 Task: Add La Tortilla Factory Yellow Corn Homestyle to the cart.
Action: Mouse moved to (21, 79)
Screenshot: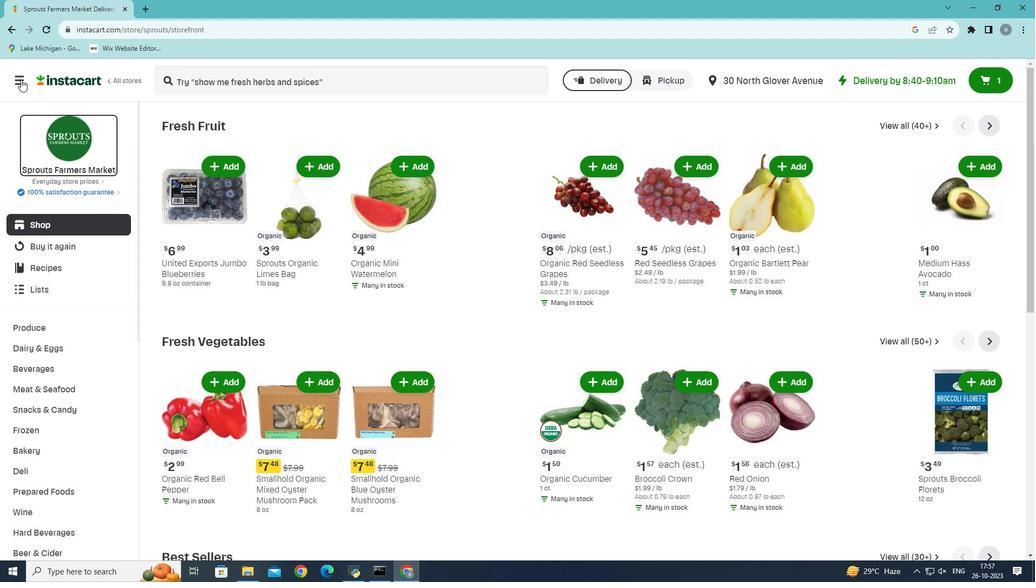
Action: Mouse pressed left at (21, 79)
Screenshot: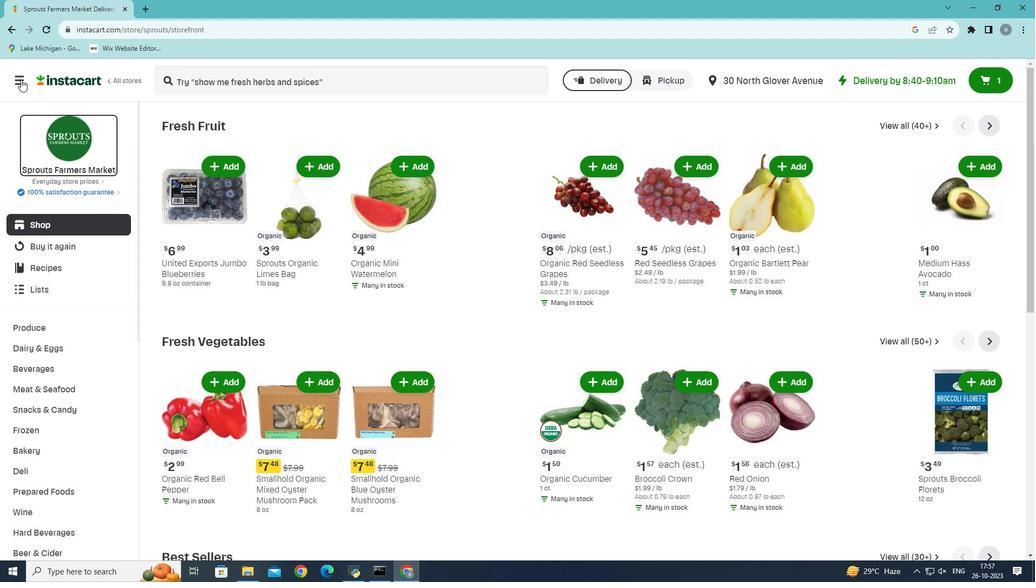 
Action: Mouse moved to (78, 317)
Screenshot: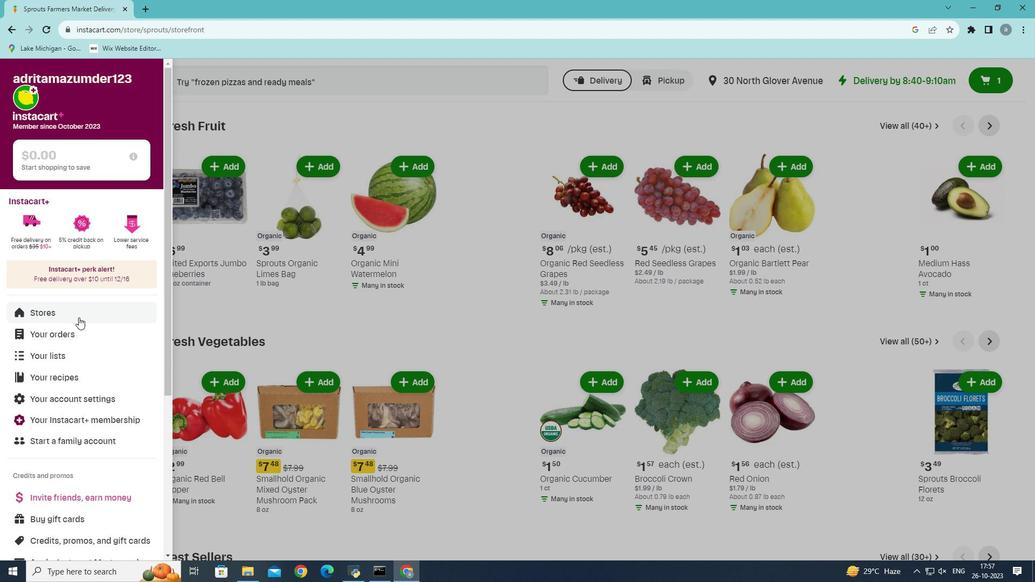 
Action: Mouse pressed left at (78, 317)
Screenshot: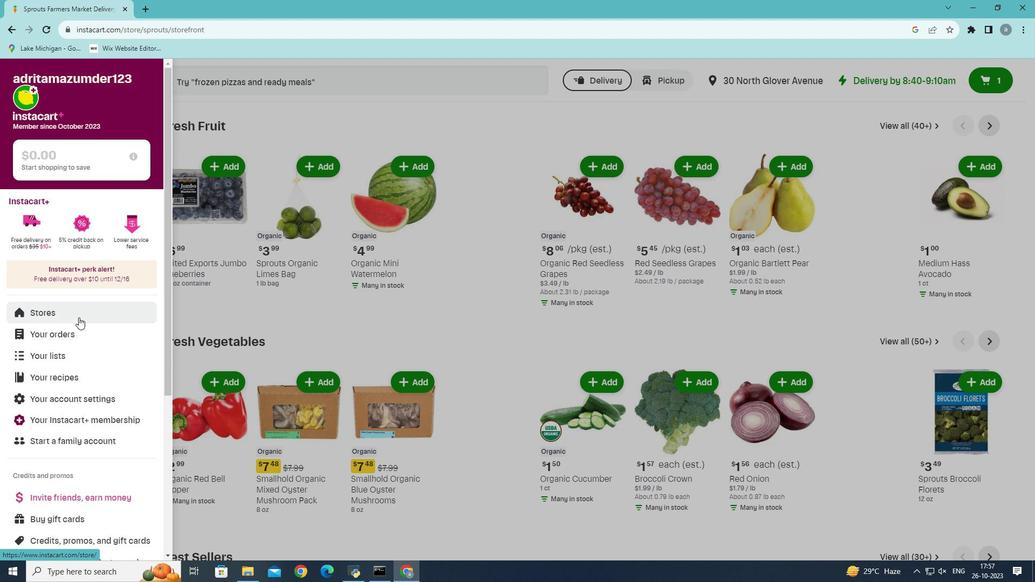 
Action: Mouse moved to (243, 116)
Screenshot: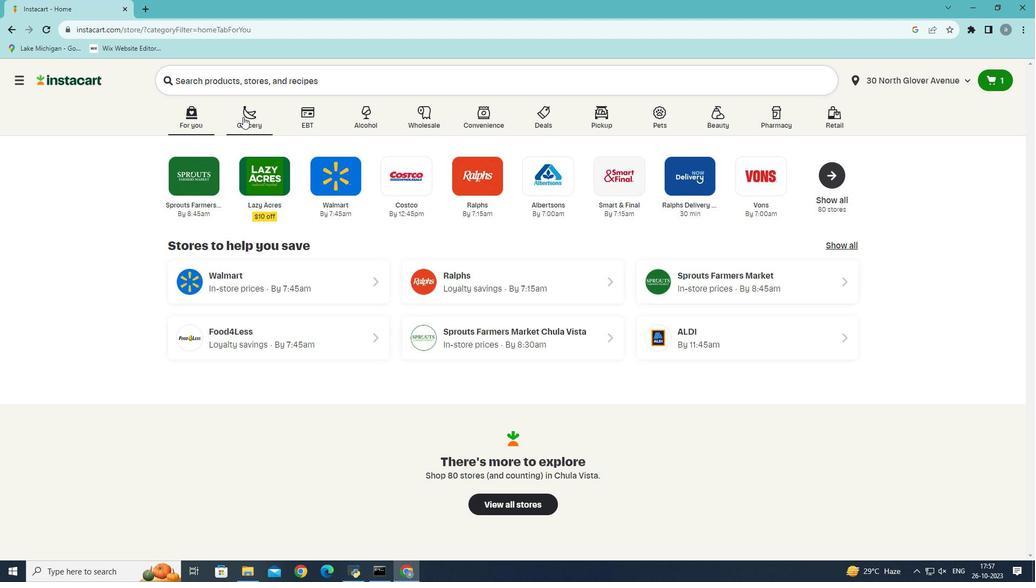 
Action: Mouse pressed left at (243, 116)
Screenshot: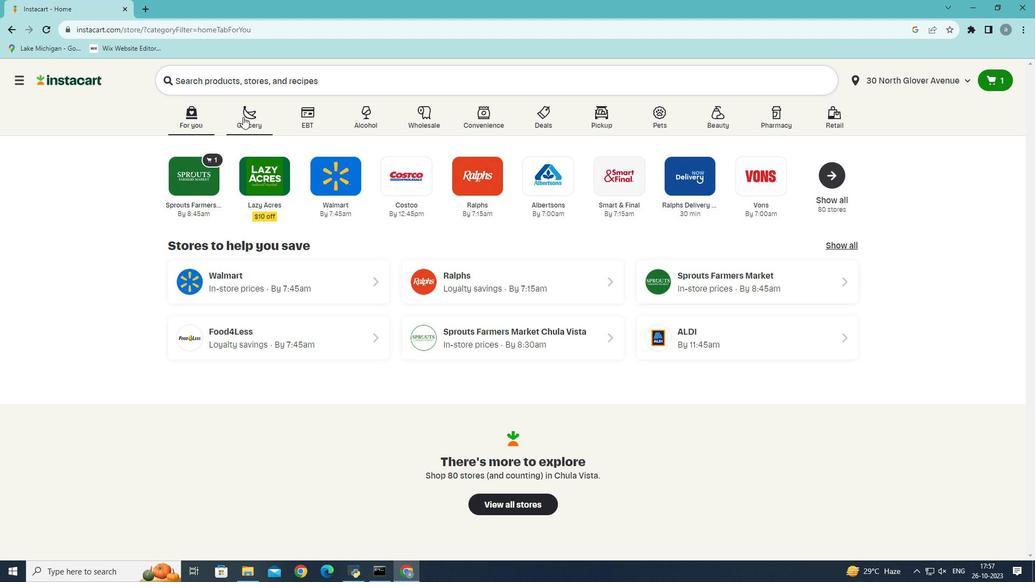 
Action: Mouse moved to (214, 314)
Screenshot: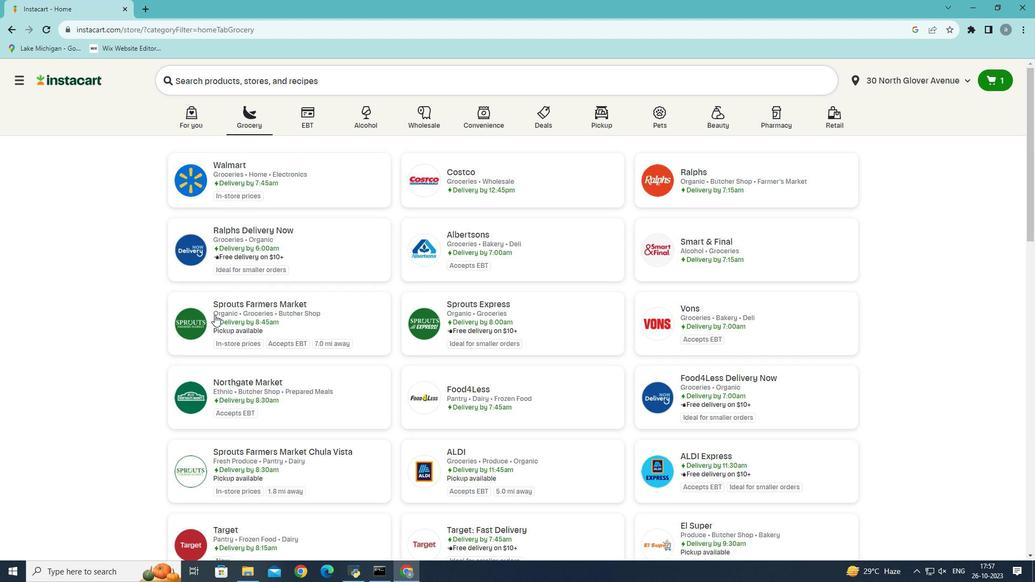 
Action: Mouse pressed left at (214, 314)
Screenshot: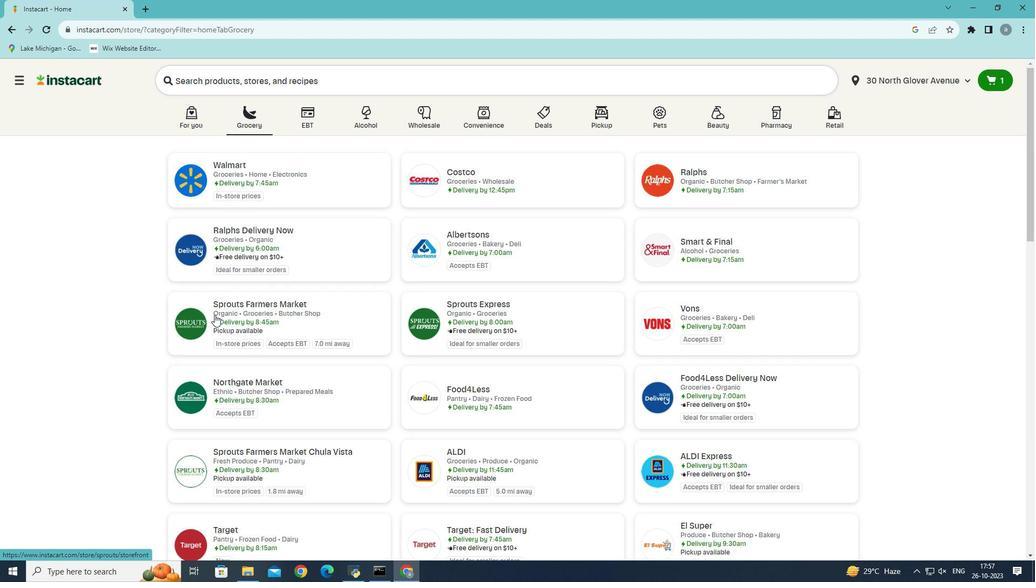 
Action: Mouse moved to (37, 360)
Screenshot: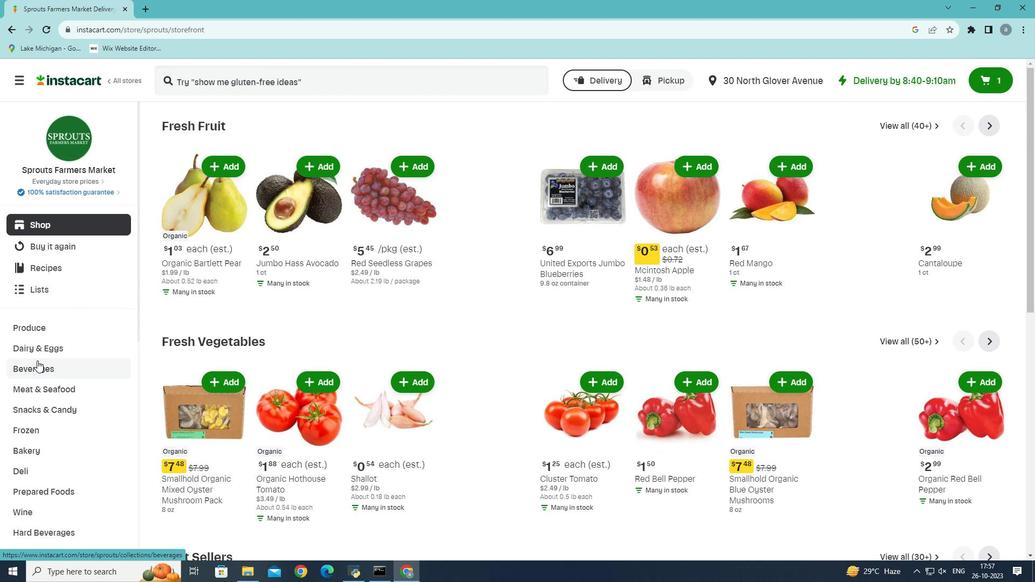 
Action: Mouse scrolled (37, 360) with delta (0, 0)
Screenshot: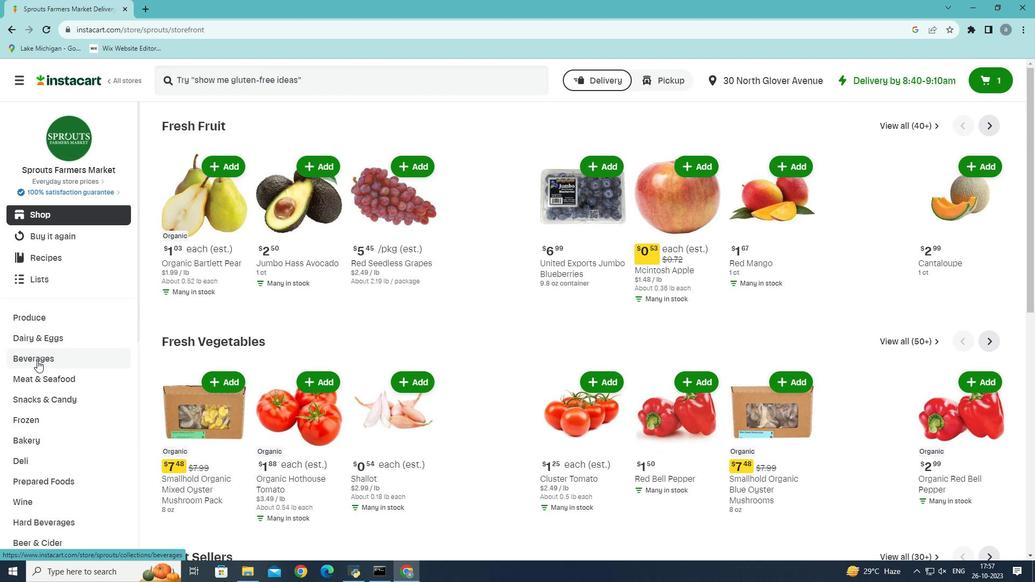
Action: Mouse moved to (37, 360)
Screenshot: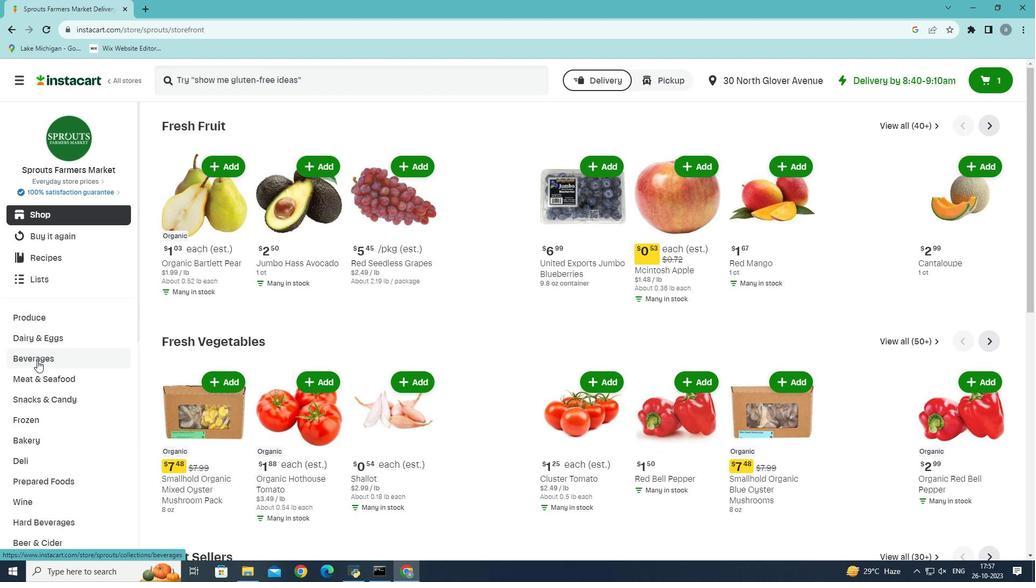 
Action: Mouse scrolled (37, 360) with delta (0, 0)
Screenshot: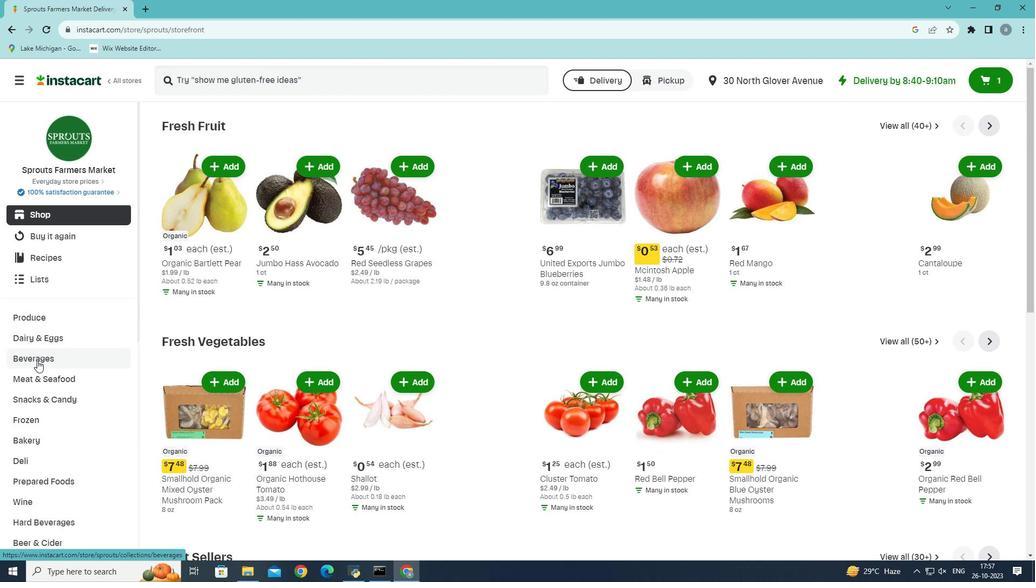 
Action: Mouse moved to (23, 308)
Screenshot: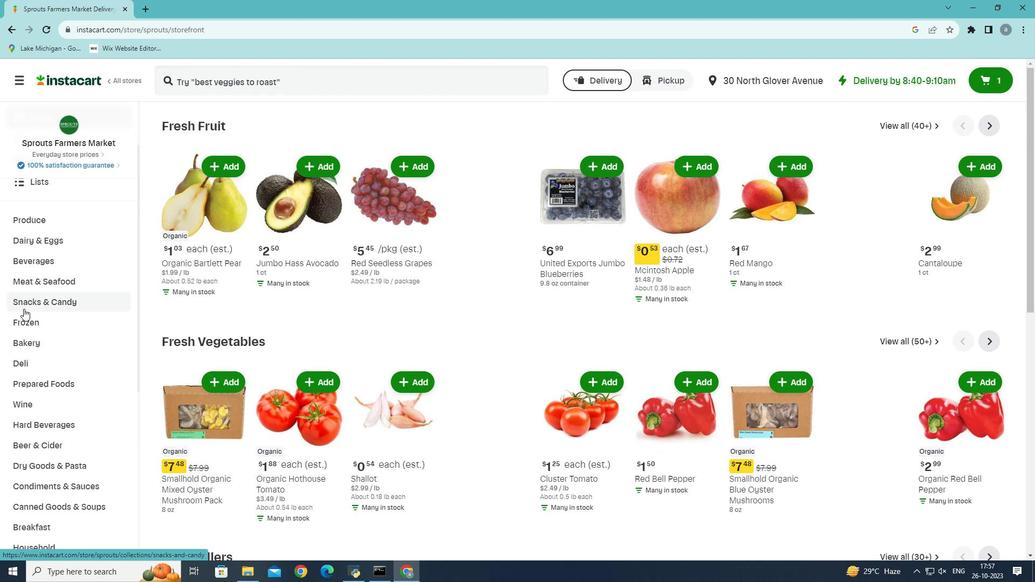 
Action: Mouse scrolled (23, 309) with delta (0, 0)
Screenshot: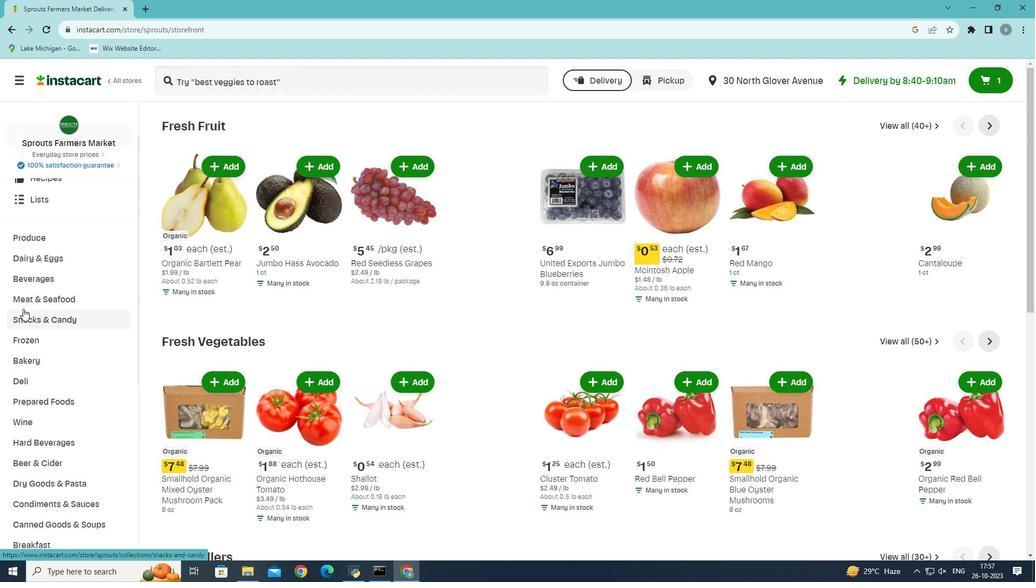 
Action: Mouse scrolled (23, 309) with delta (0, 0)
Screenshot: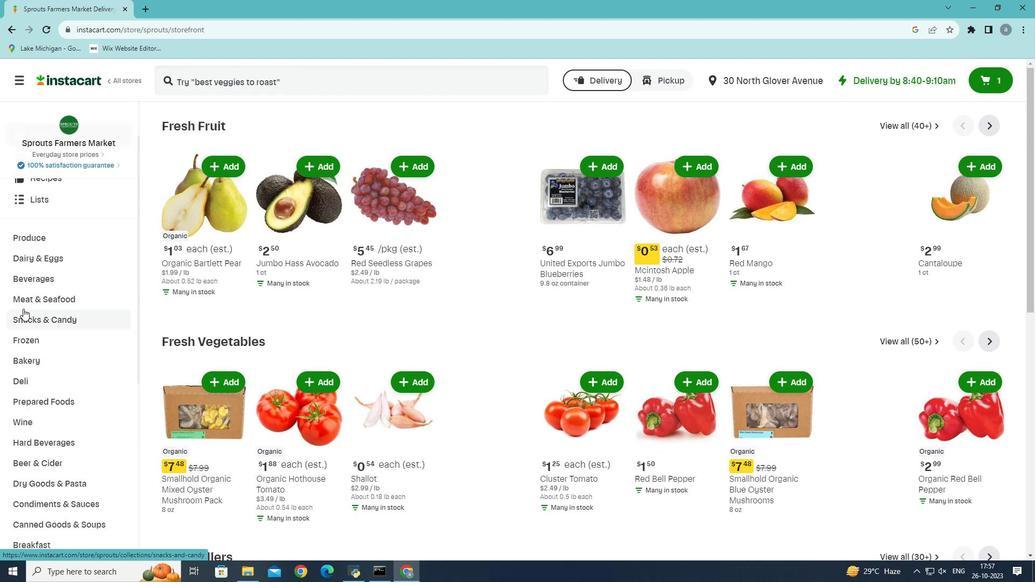 
Action: Mouse scrolled (23, 309) with delta (0, 0)
Screenshot: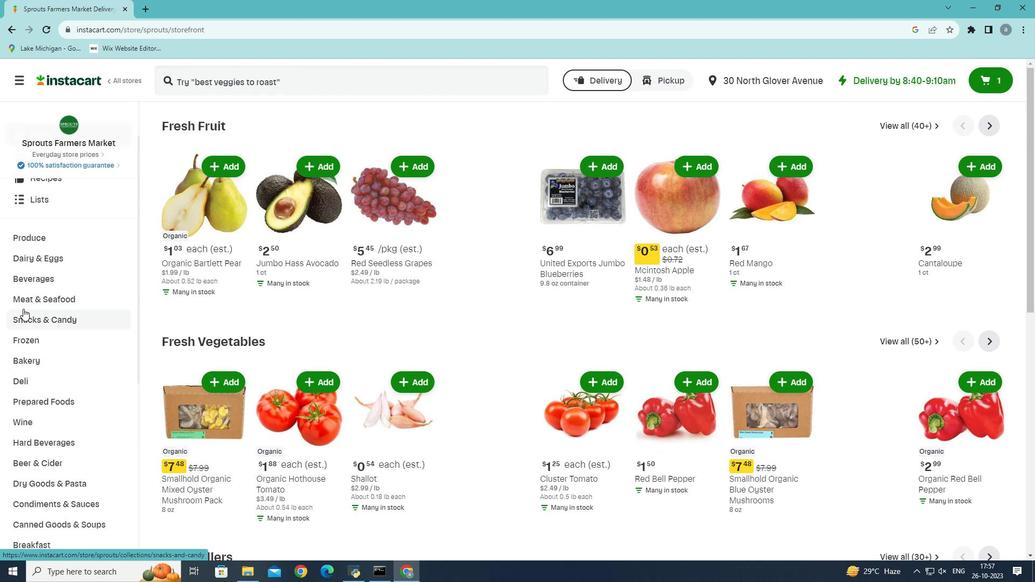 
Action: Mouse moved to (23, 308)
Screenshot: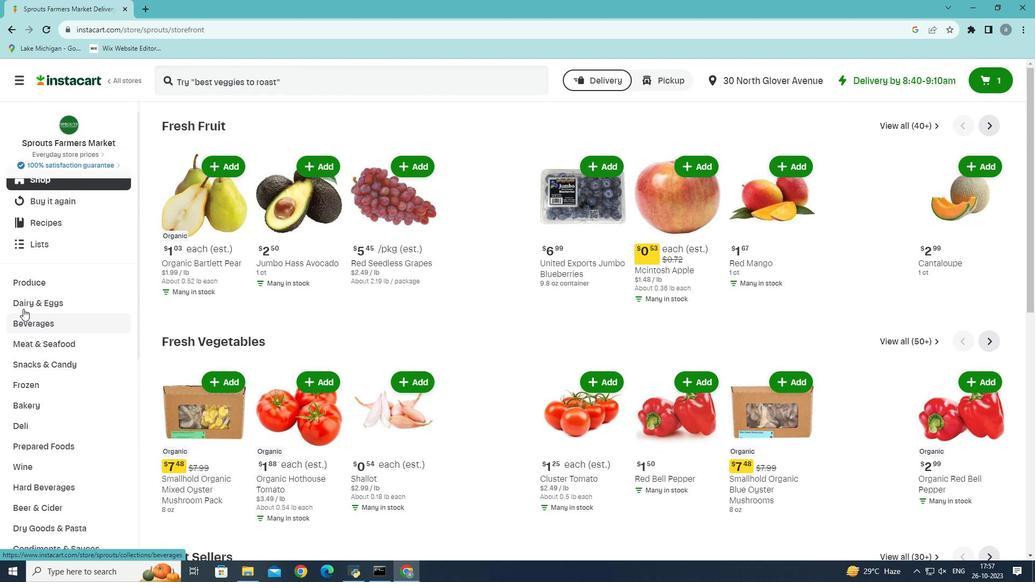 
Action: Mouse scrolled (23, 308) with delta (0, 0)
Screenshot: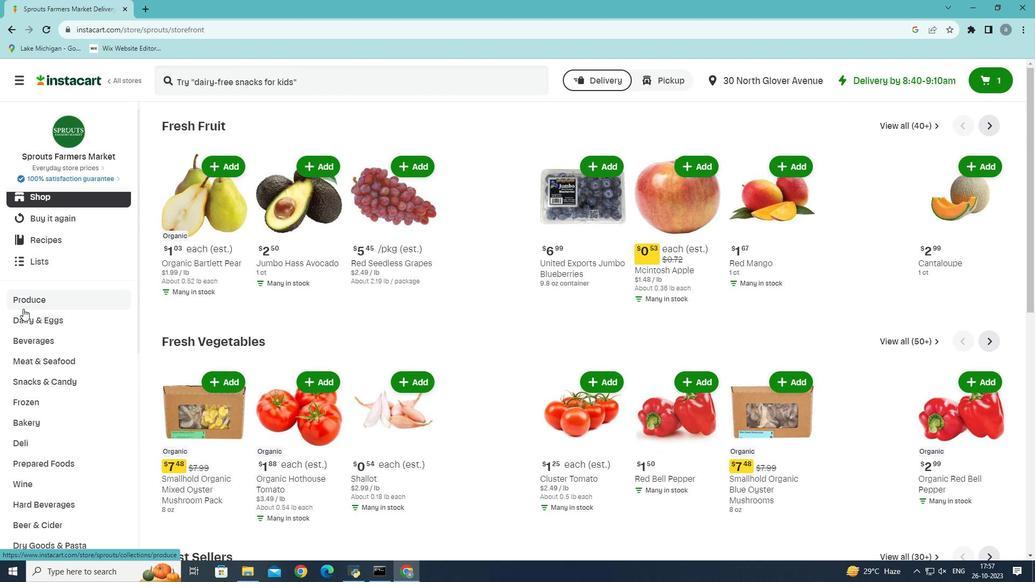 
Action: Mouse moved to (28, 368)
Screenshot: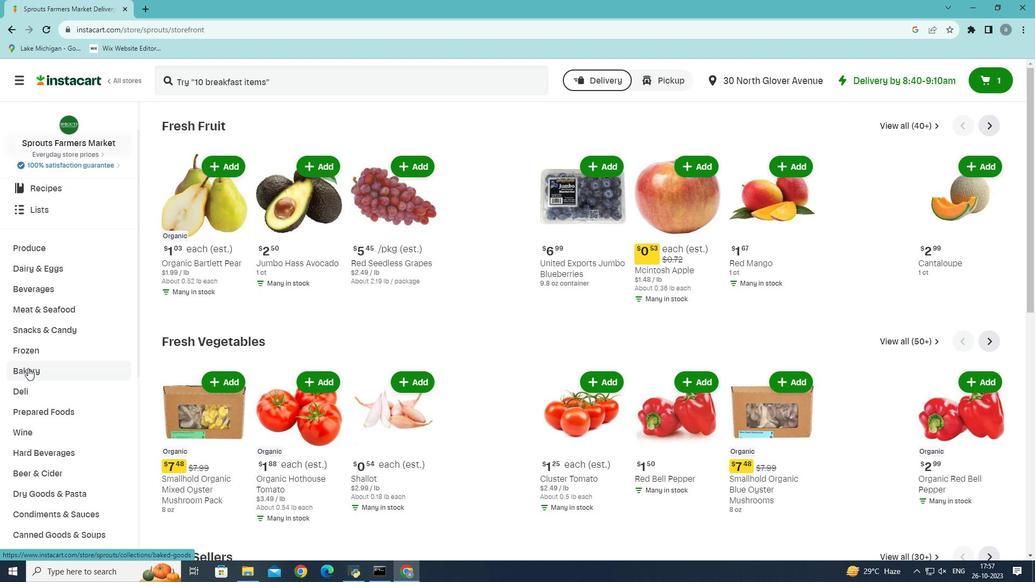
Action: Mouse pressed left at (28, 368)
Screenshot: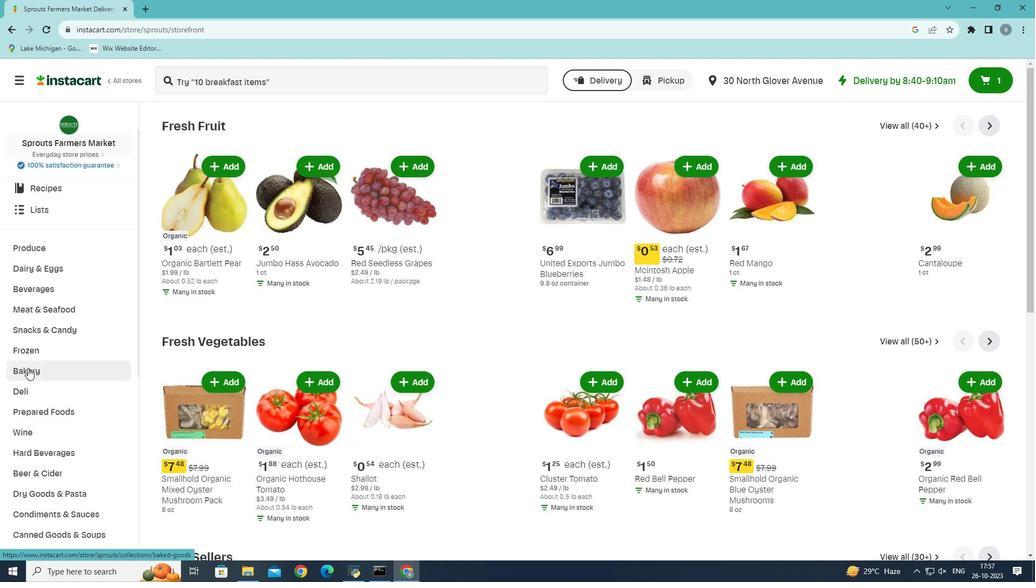 
Action: Mouse moved to (826, 152)
Screenshot: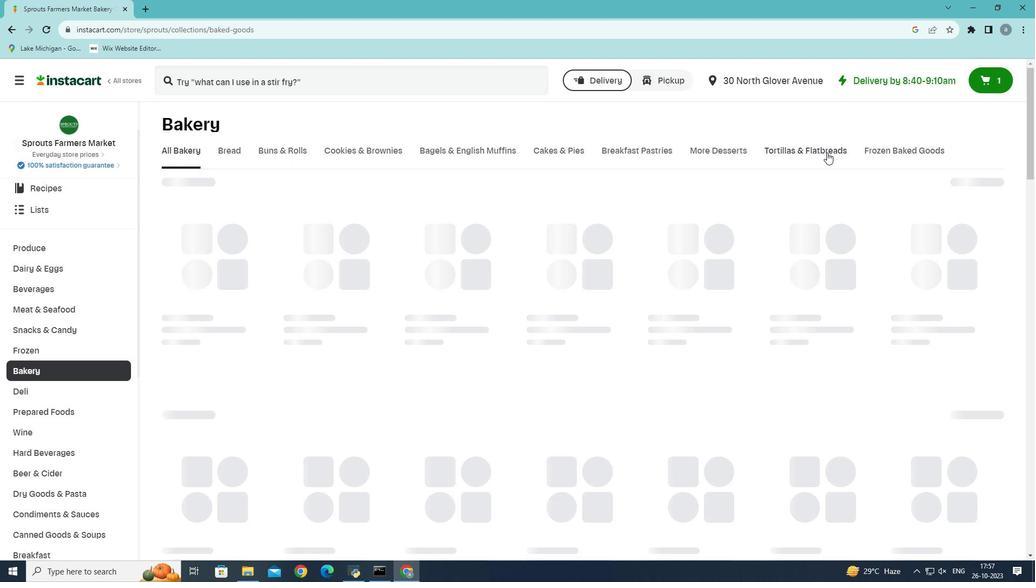 
Action: Mouse pressed left at (826, 152)
Screenshot: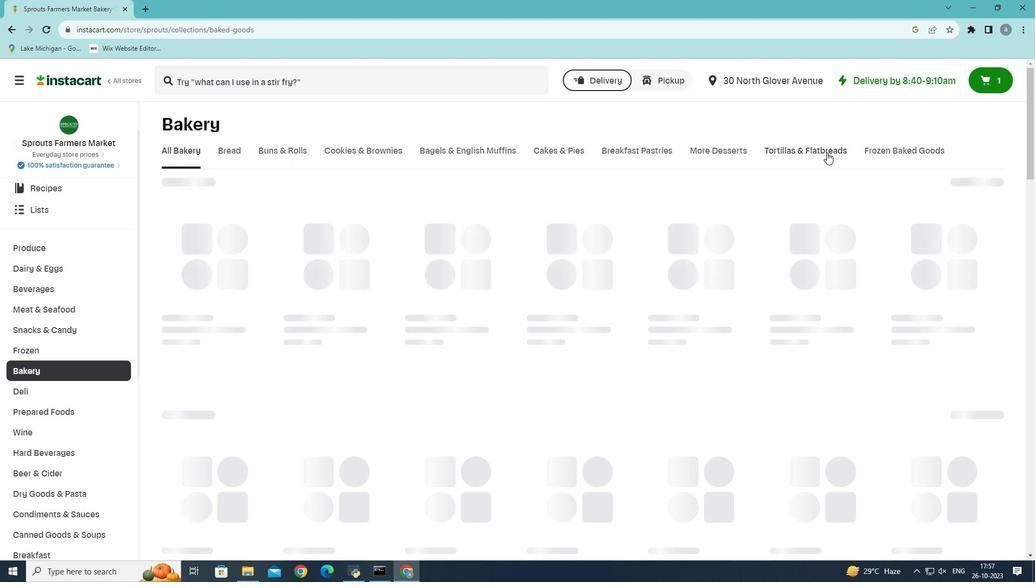 
Action: Mouse moved to (238, 197)
Screenshot: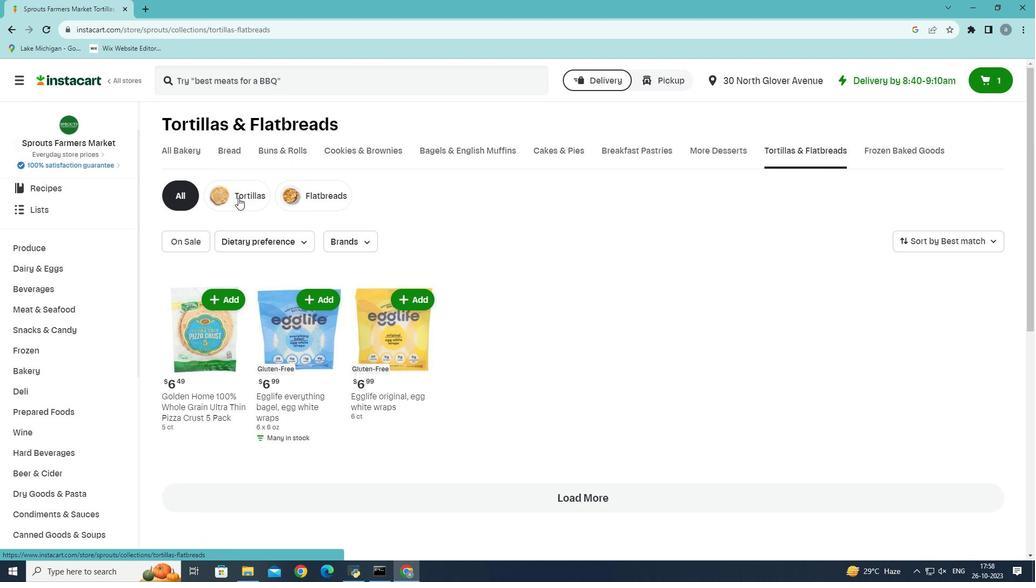
Action: Mouse pressed left at (238, 197)
Screenshot: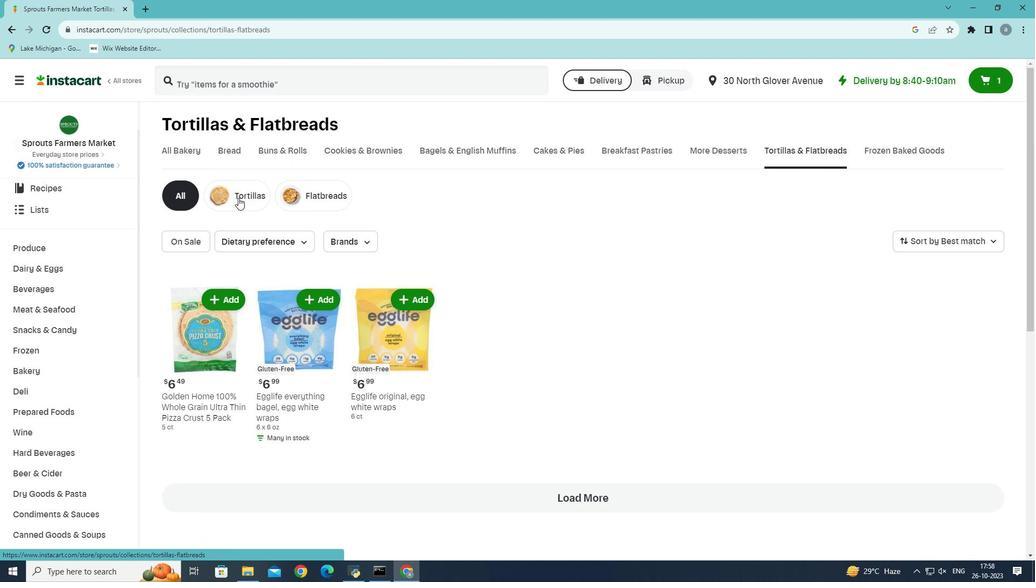 
Action: Mouse moved to (403, 471)
Screenshot: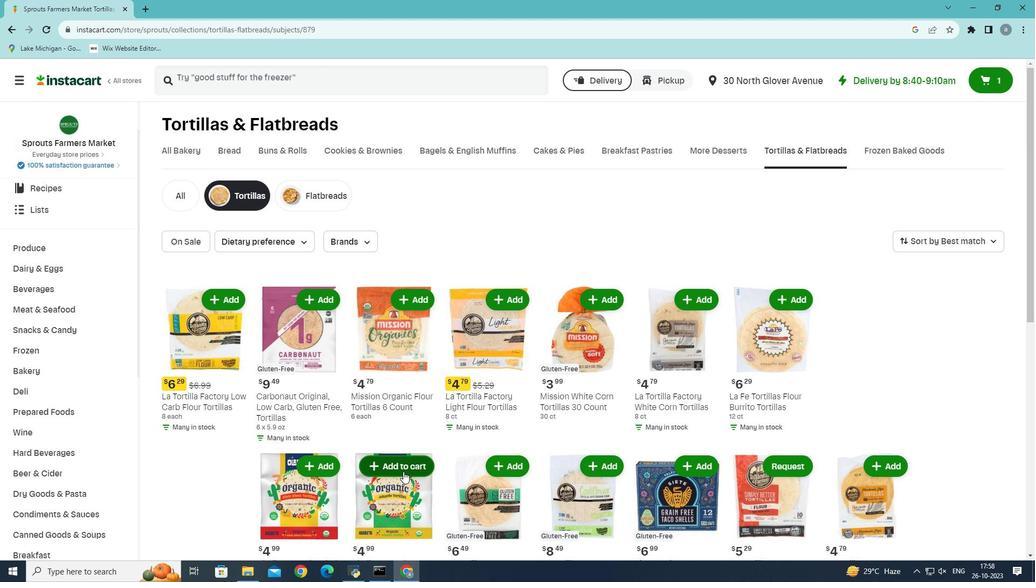 
Action: Mouse scrolled (403, 471) with delta (0, 0)
Screenshot: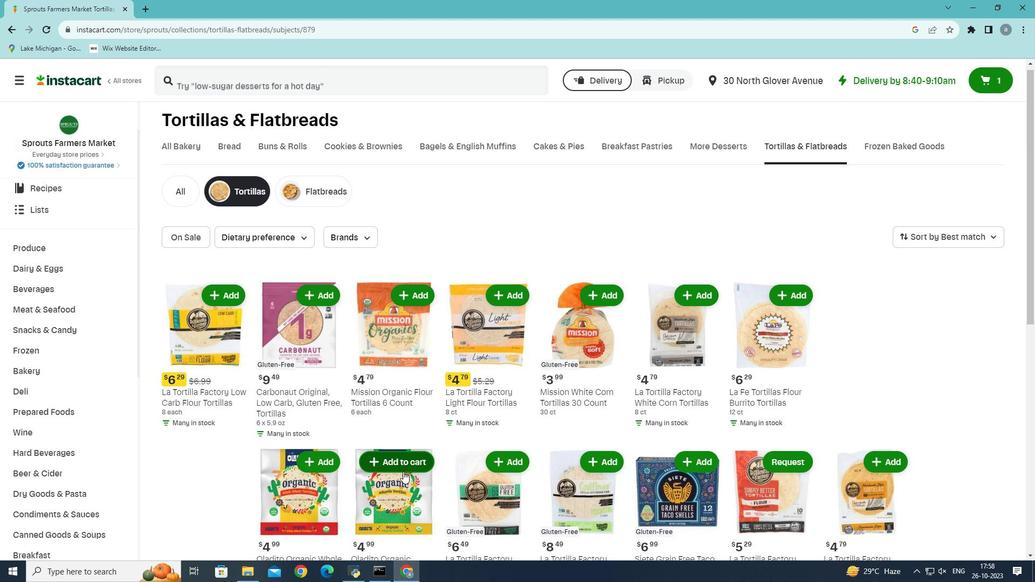 
Action: Mouse scrolled (403, 471) with delta (0, 0)
Screenshot: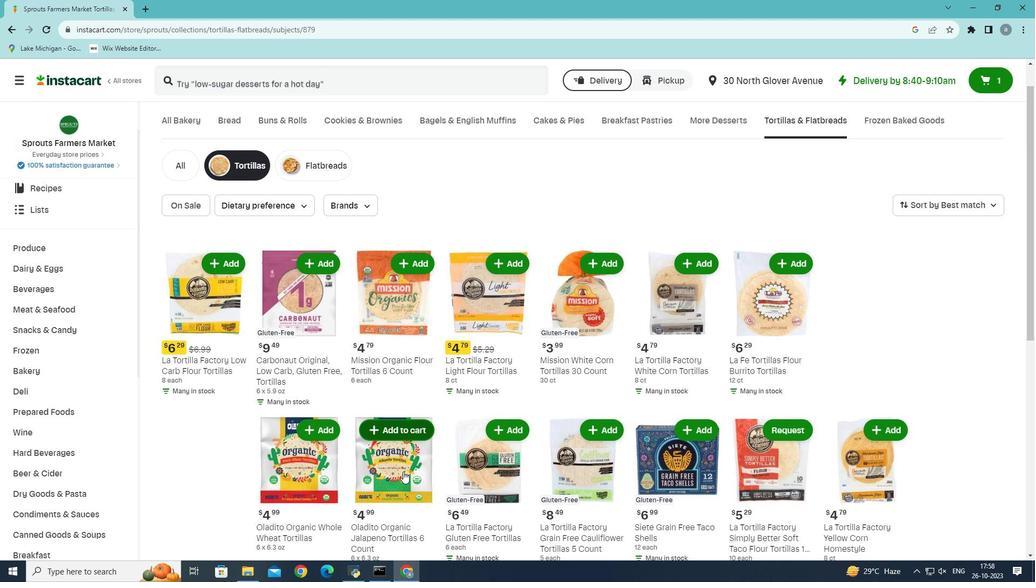 
Action: Mouse scrolled (403, 471) with delta (0, 0)
Screenshot: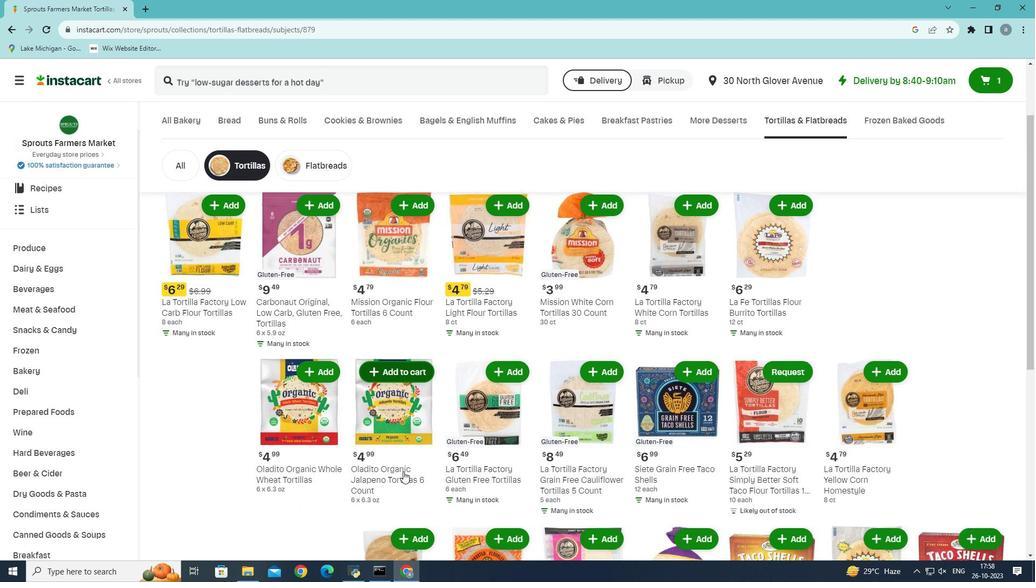 
Action: Mouse moved to (878, 304)
Screenshot: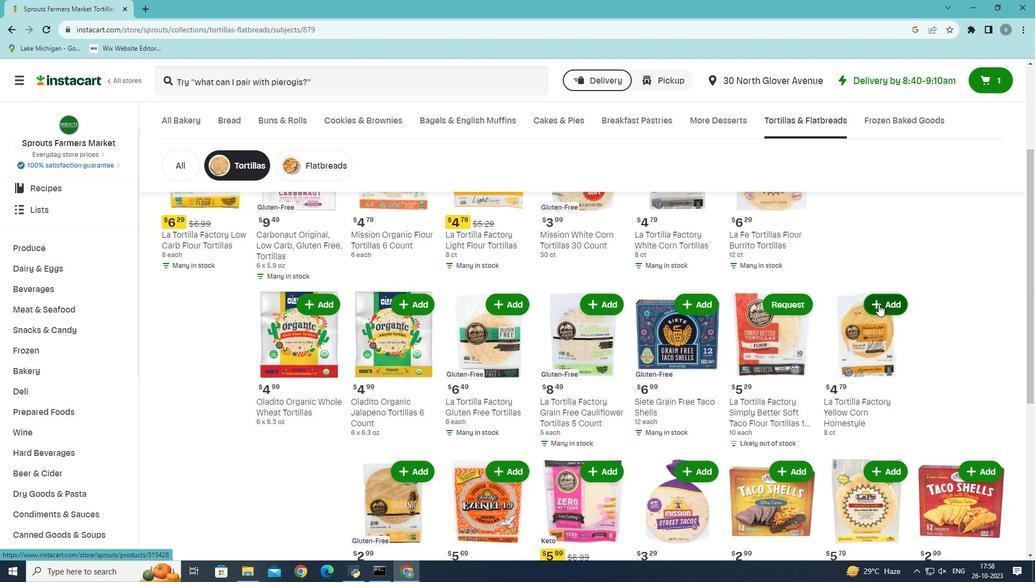 
Action: Mouse pressed left at (878, 304)
Screenshot: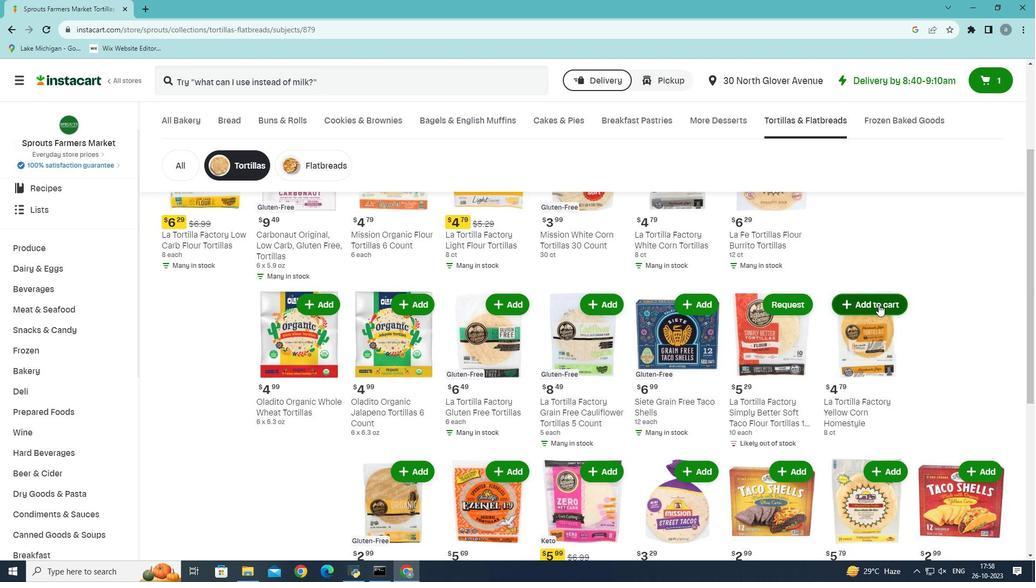 
Action: Mouse moved to (545, 277)
Screenshot: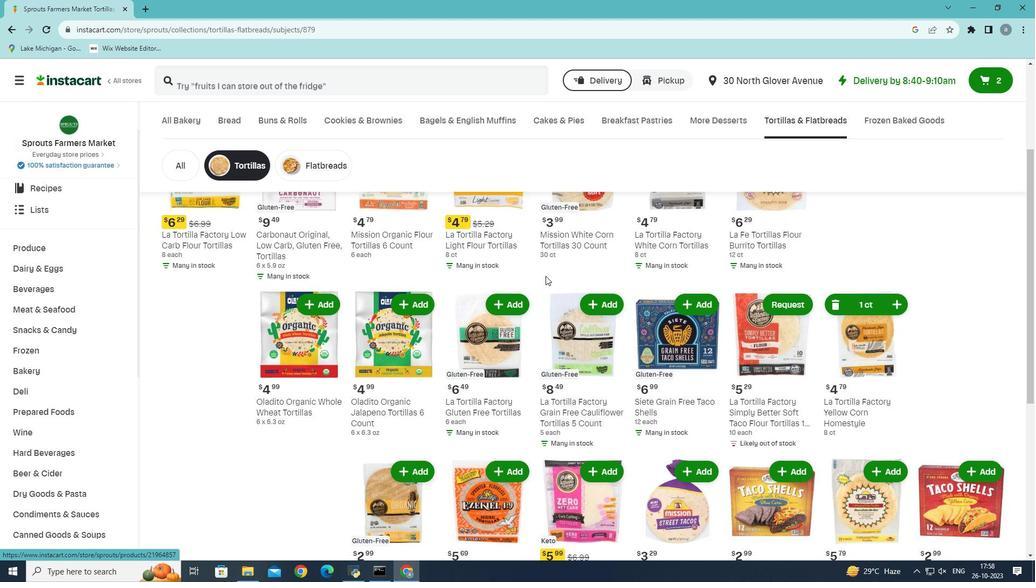 
